 Task: In the  document Musicinfulence.htmlMake this file  'available offline' Check 'Vision History' View the  non- printing characters
Action: Mouse moved to (465, 453)
Screenshot: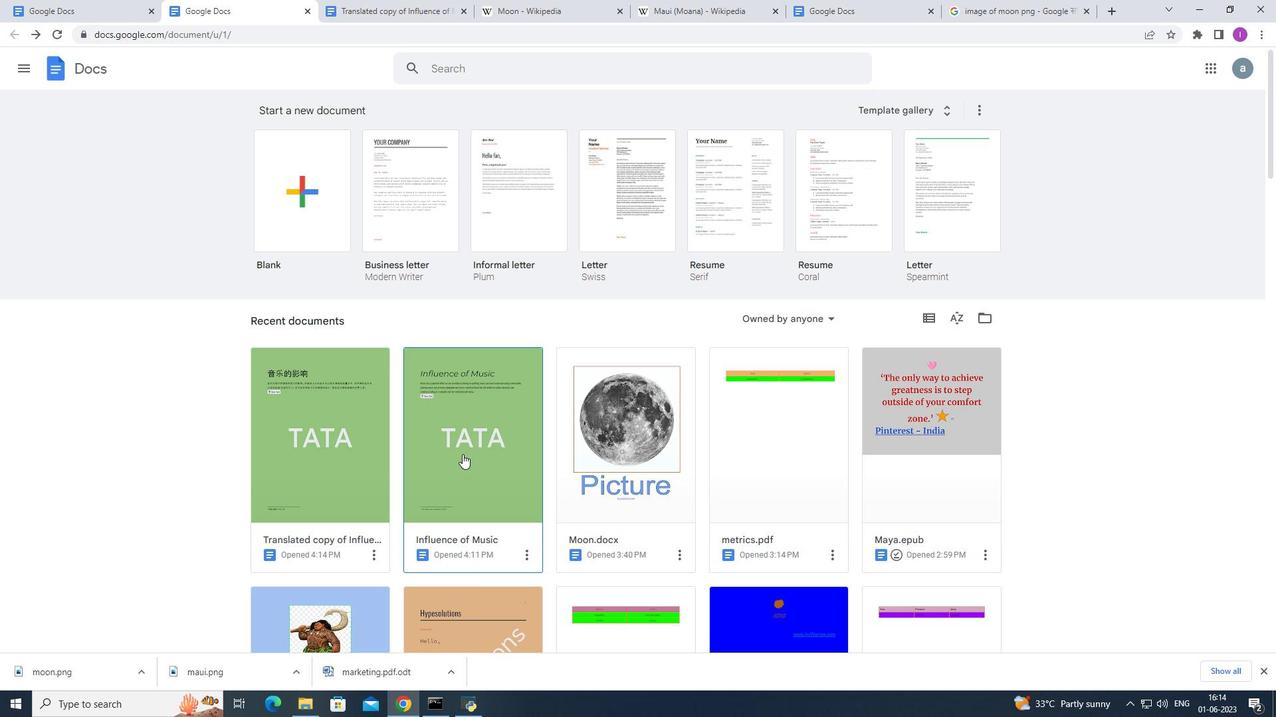 
Action: Mouse pressed left at (465, 453)
Screenshot: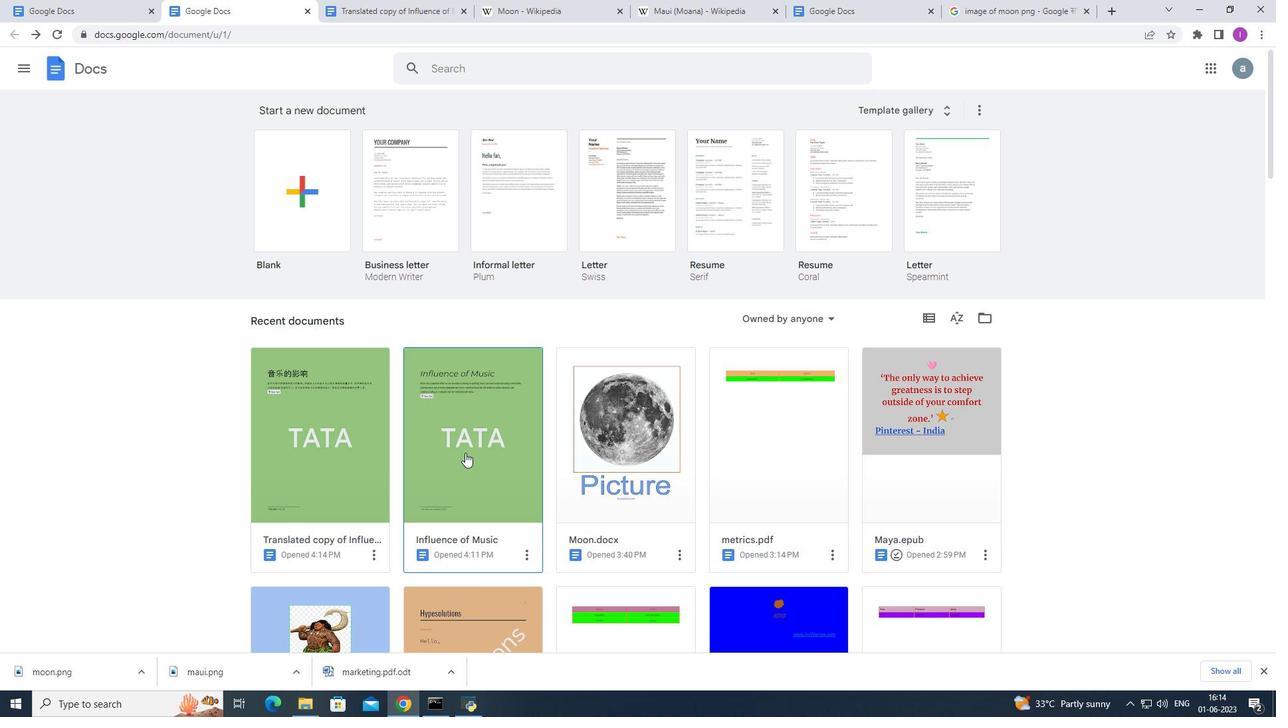 
Action: Mouse moved to (43, 77)
Screenshot: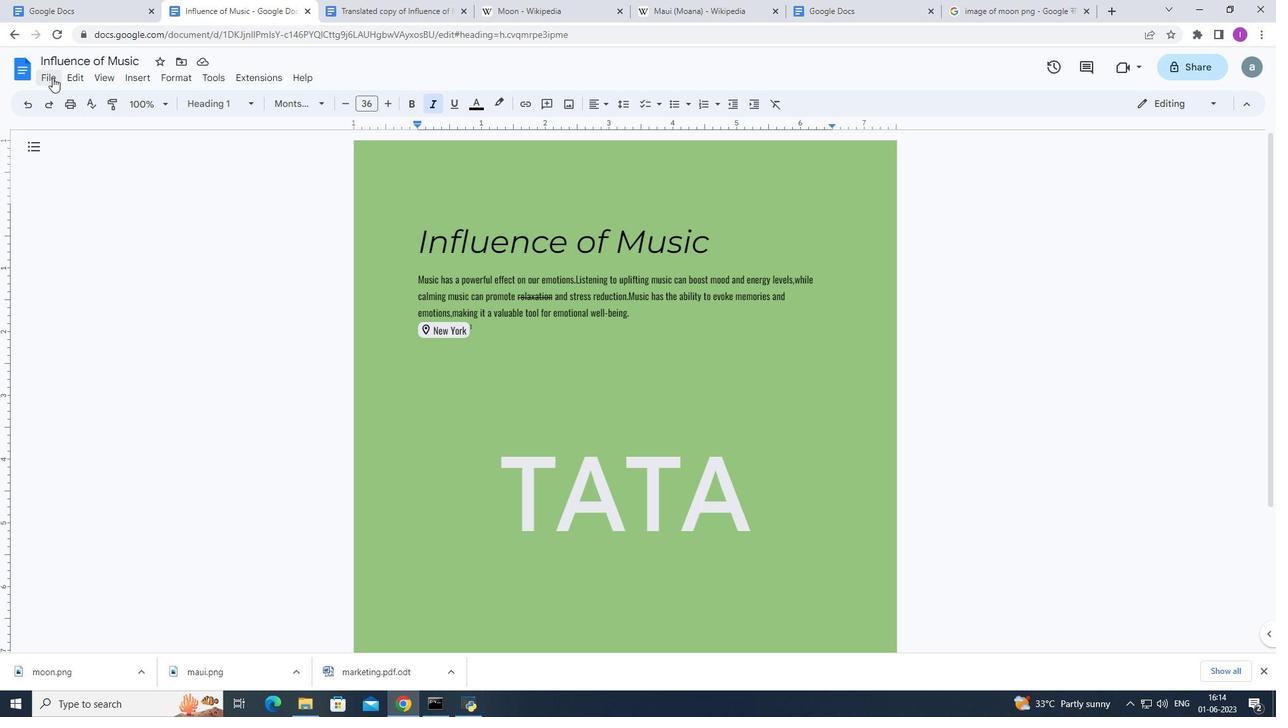 
Action: Mouse pressed left at (43, 77)
Screenshot: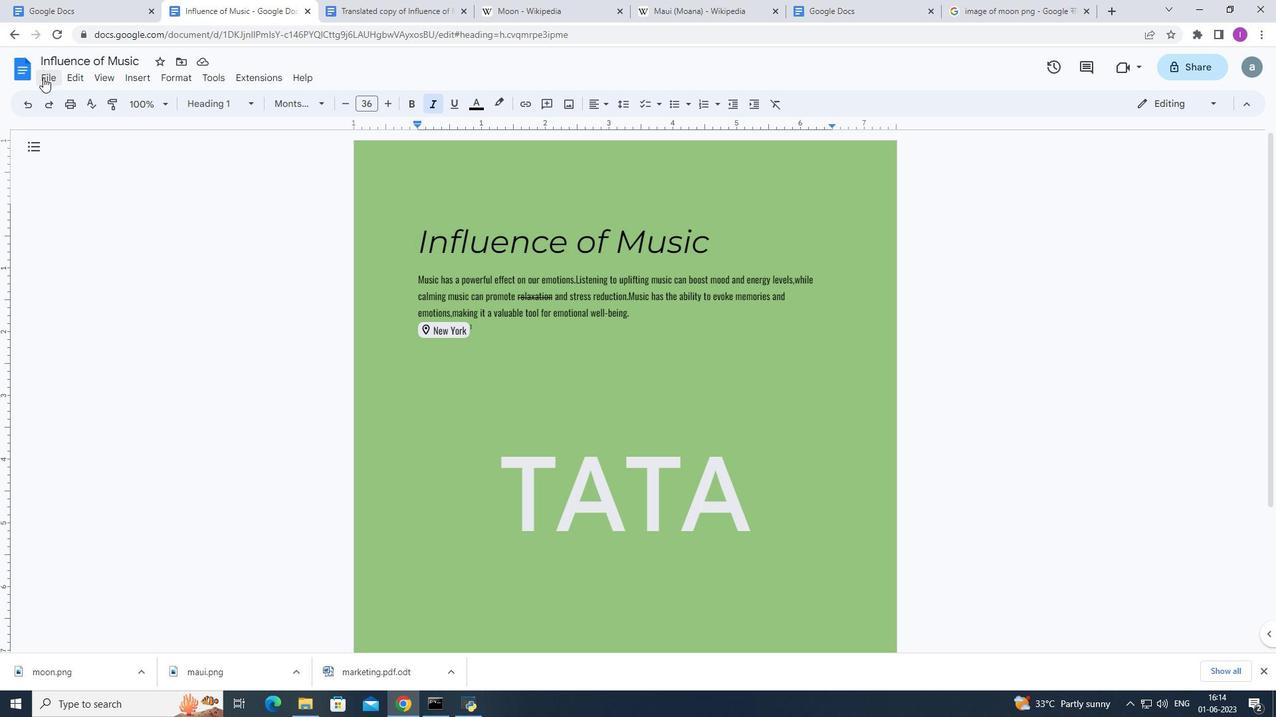 
Action: Mouse moved to (93, 463)
Screenshot: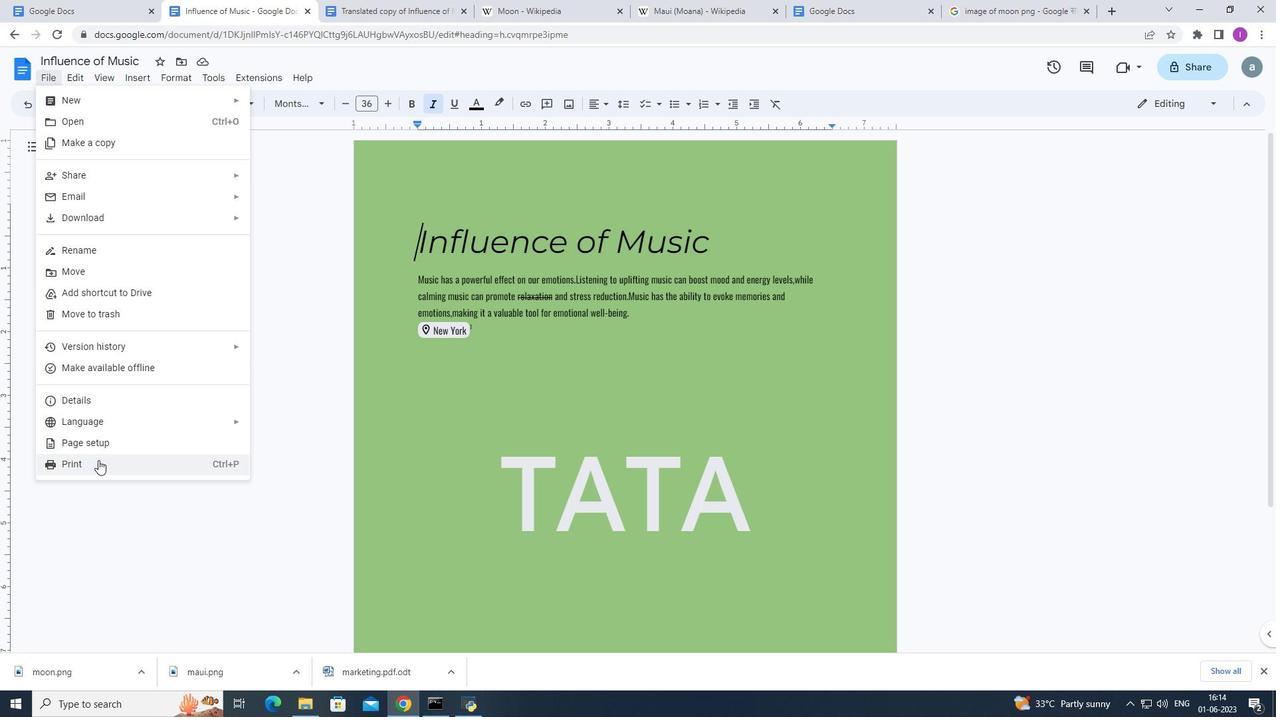 
Action: Mouse pressed left at (93, 463)
Screenshot: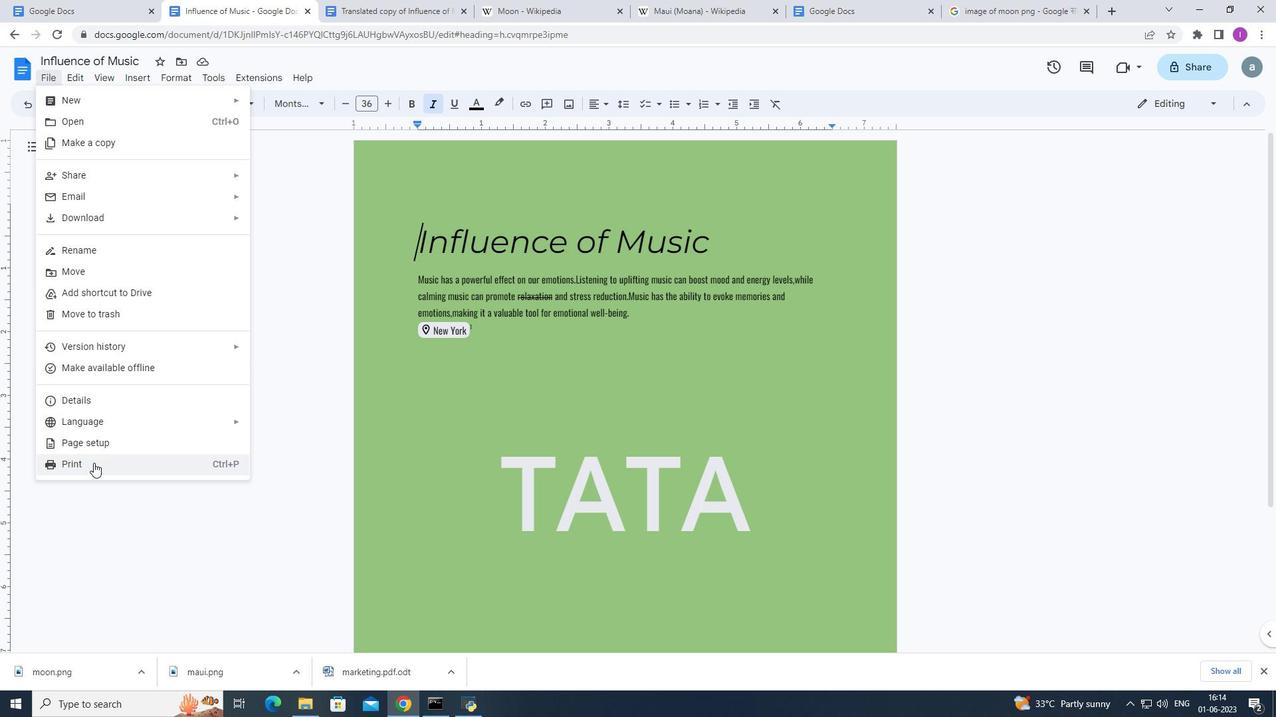 
Action: Mouse moved to (1045, 600)
Screenshot: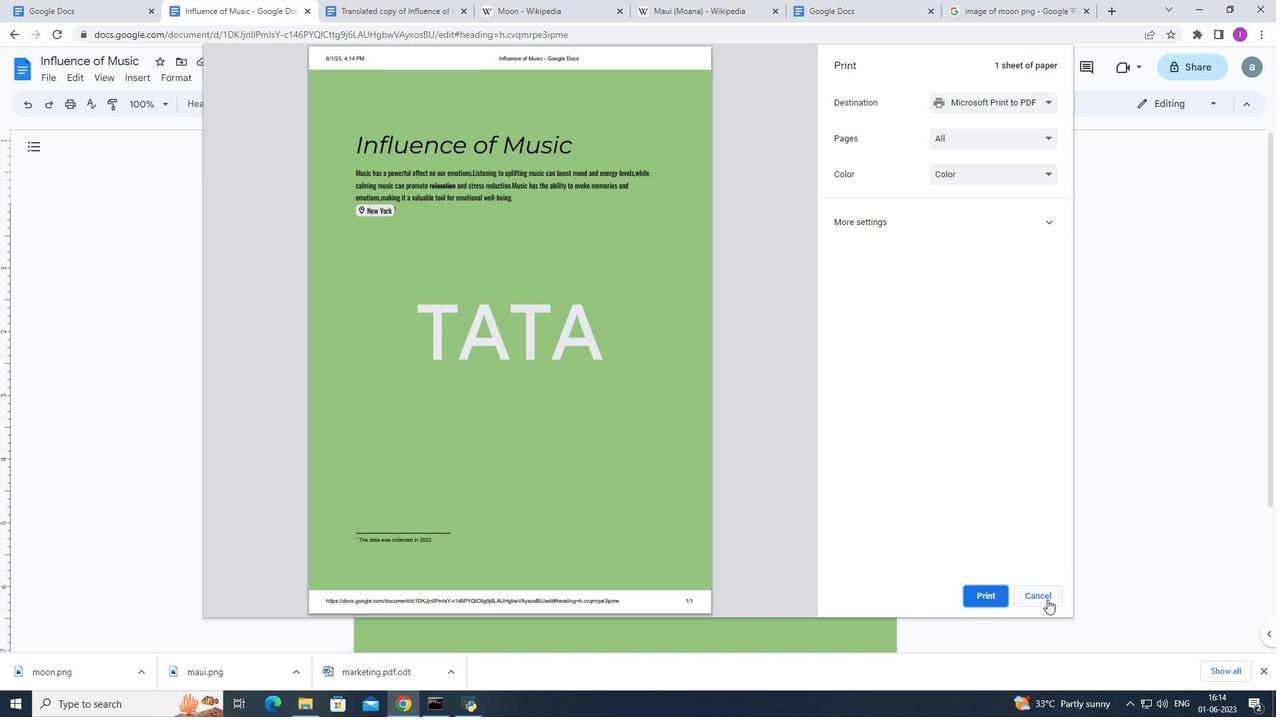 
Action: Mouse pressed left at (1045, 600)
Screenshot: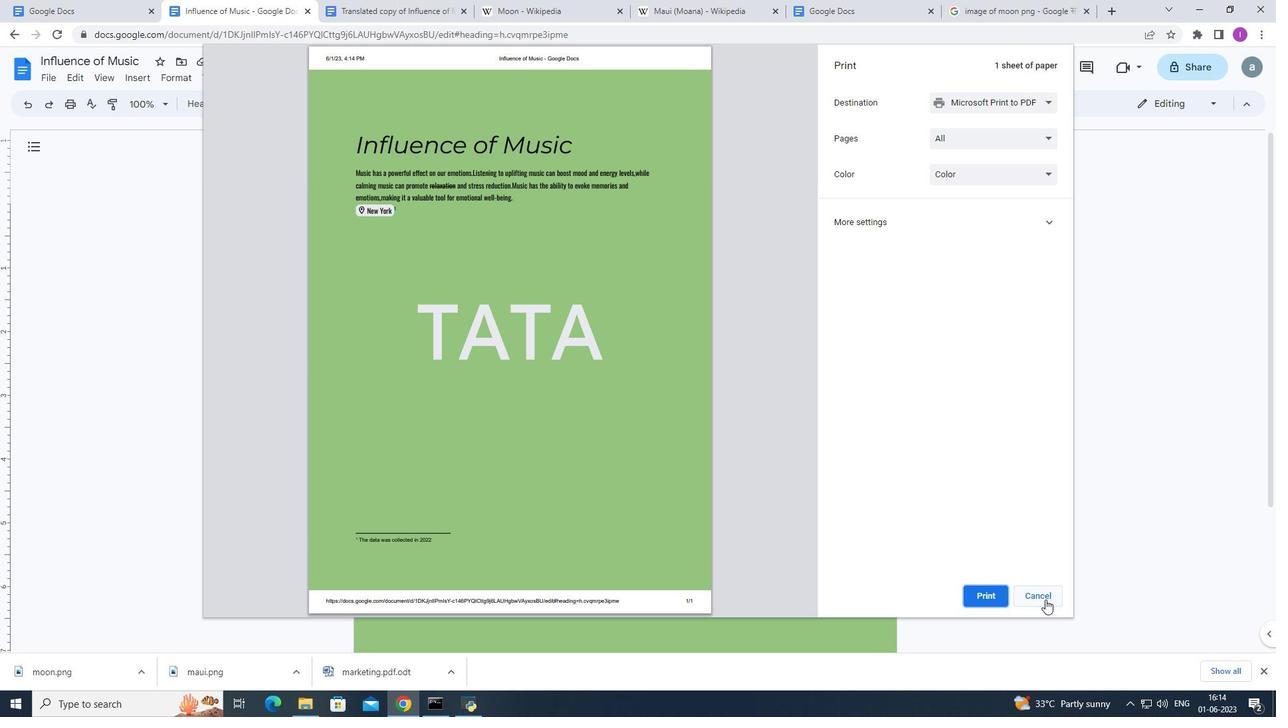 
Action: Mouse moved to (50, 82)
Screenshot: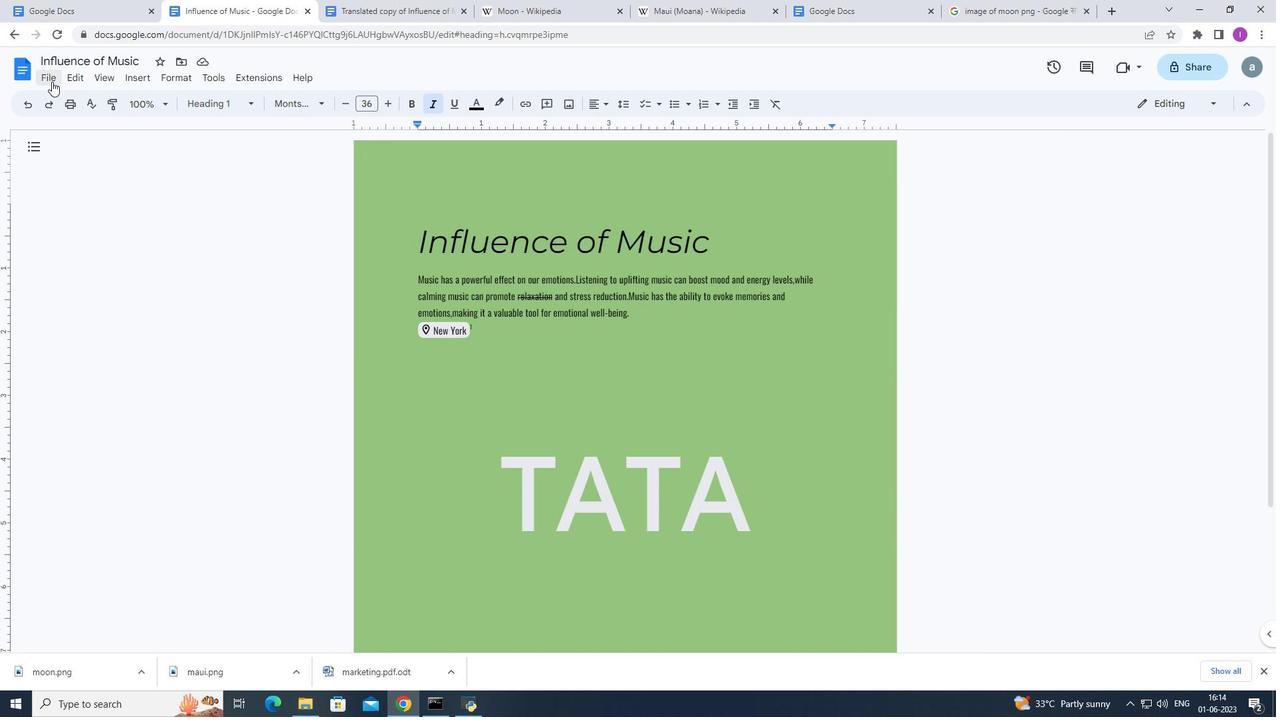 
Action: Mouse pressed left at (50, 82)
Screenshot: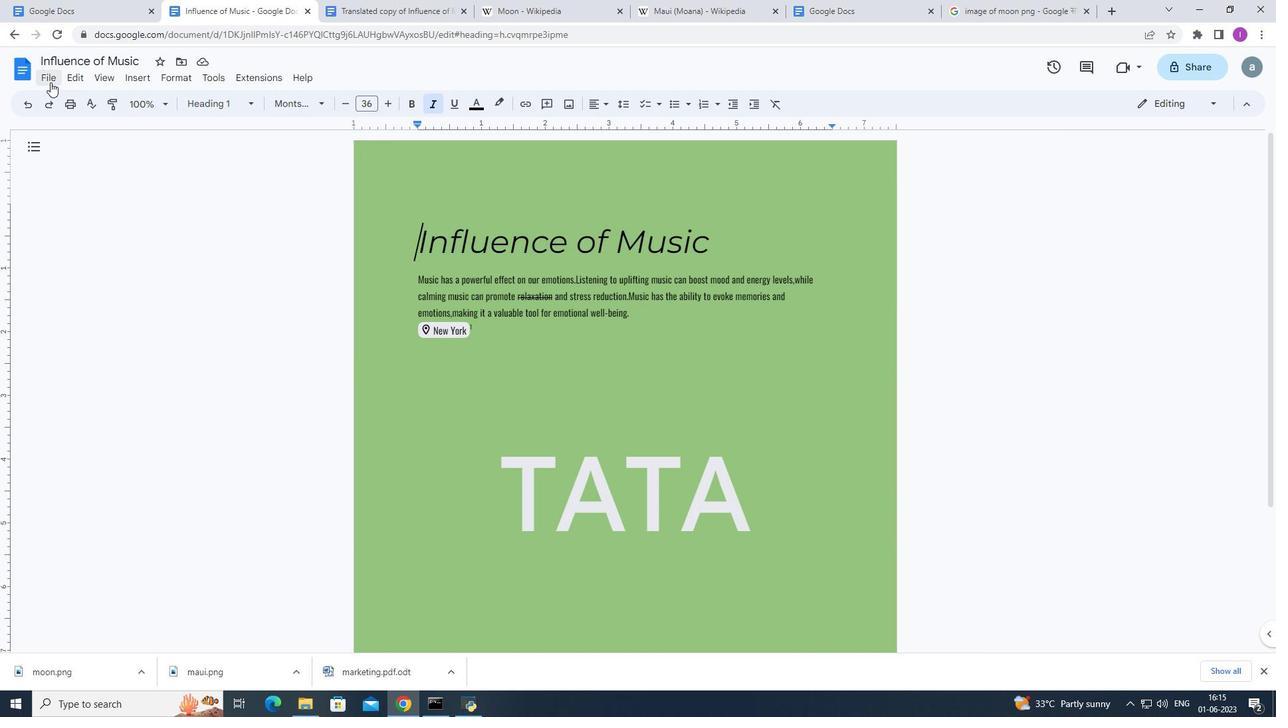 
Action: Mouse moved to (129, 374)
Screenshot: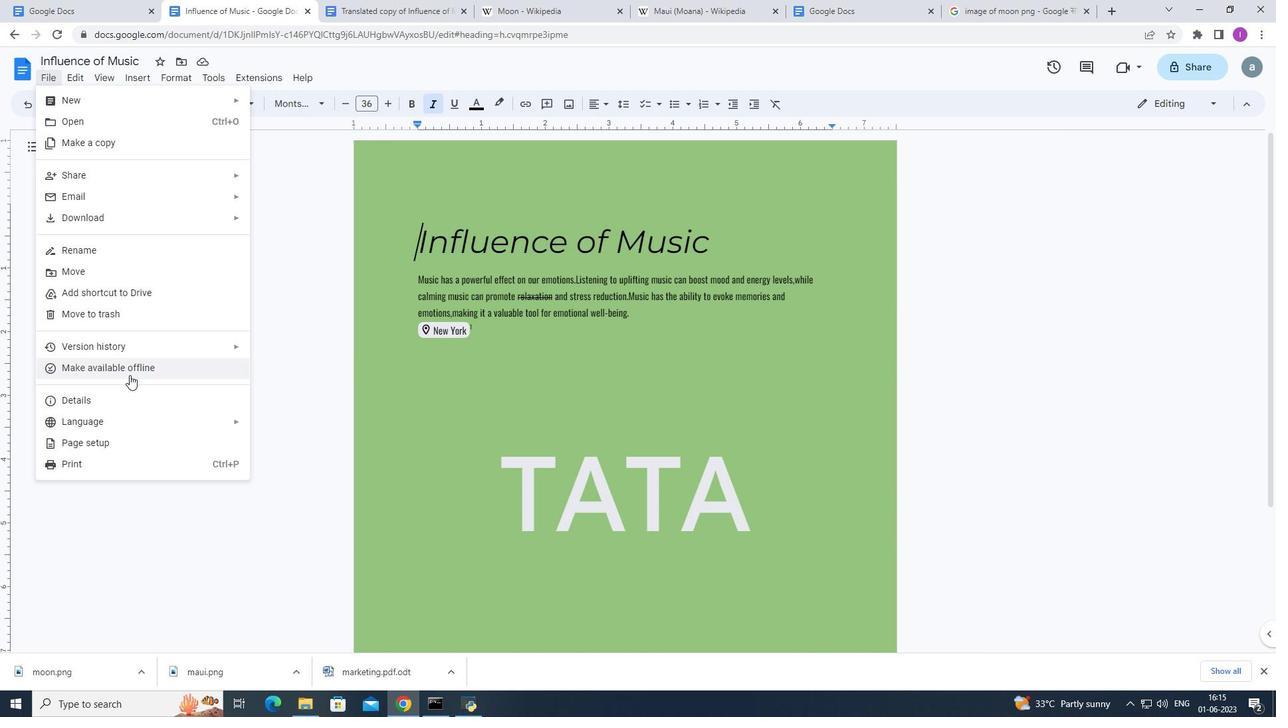
Action: Mouse pressed left at (129, 374)
Screenshot: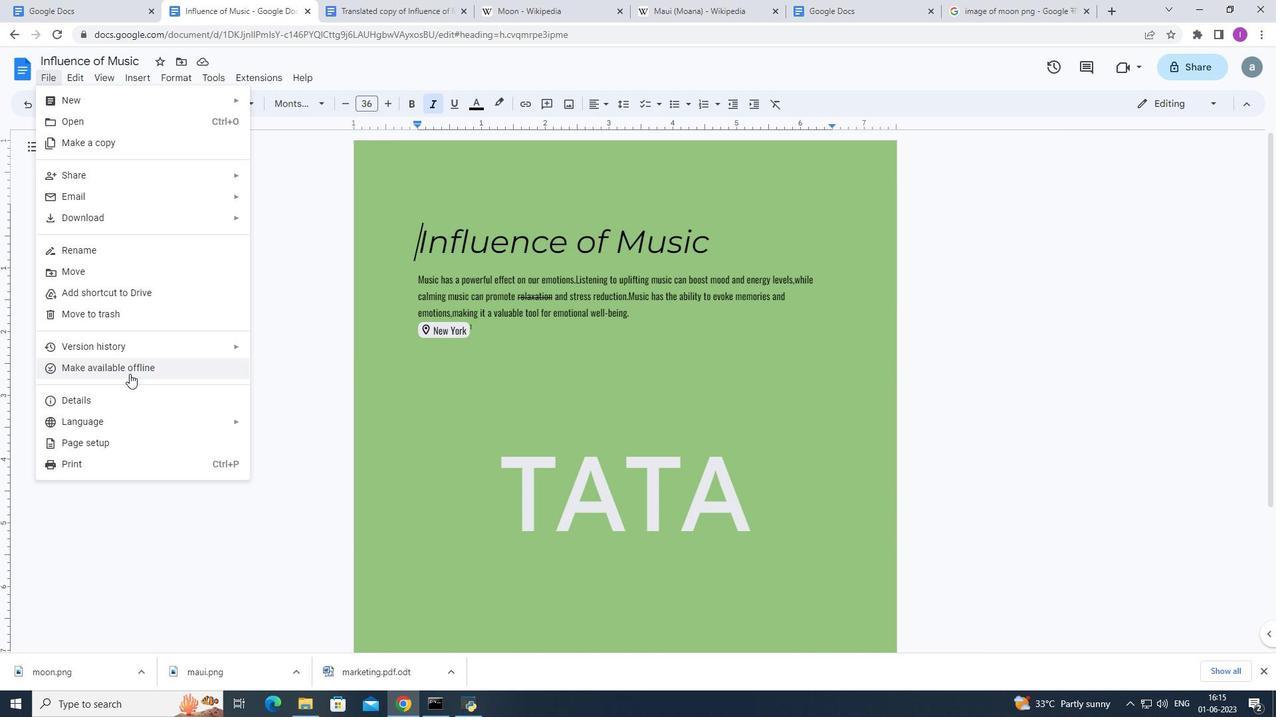 
Action: Mouse moved to (41, 74)
Screenshot: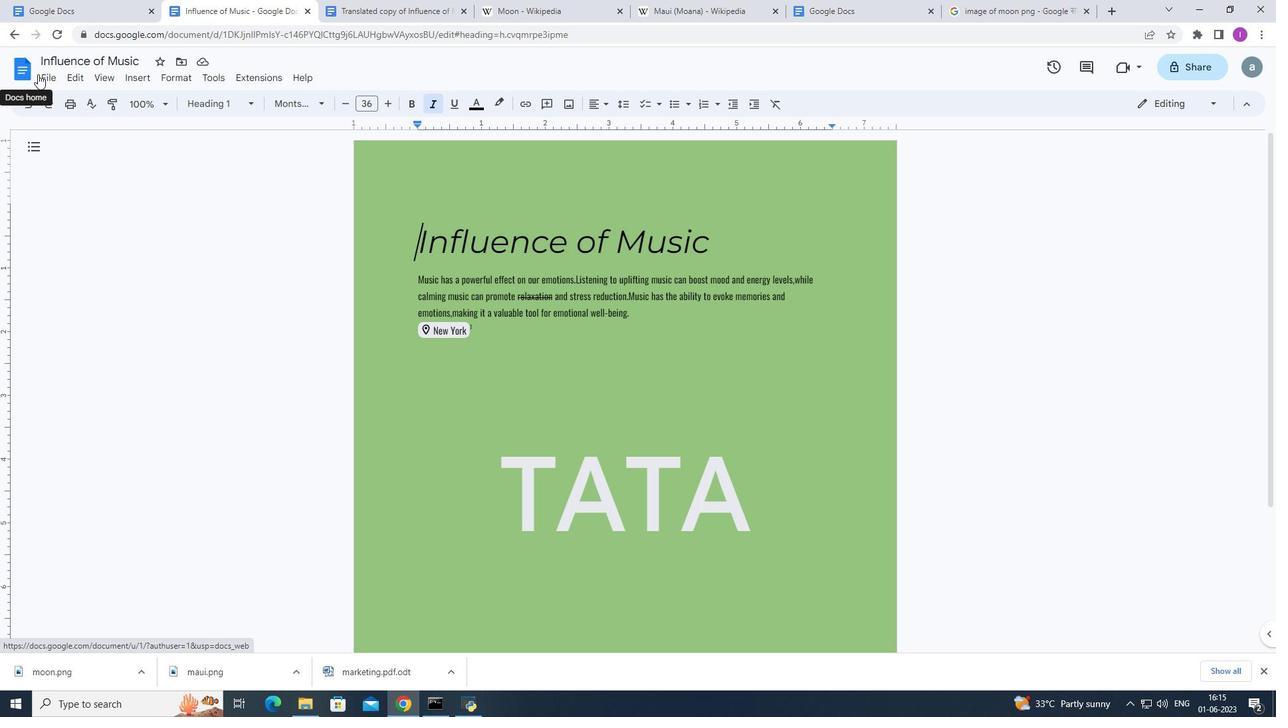 
Action: Mouse pressed left at (41, 74)
Screenshot: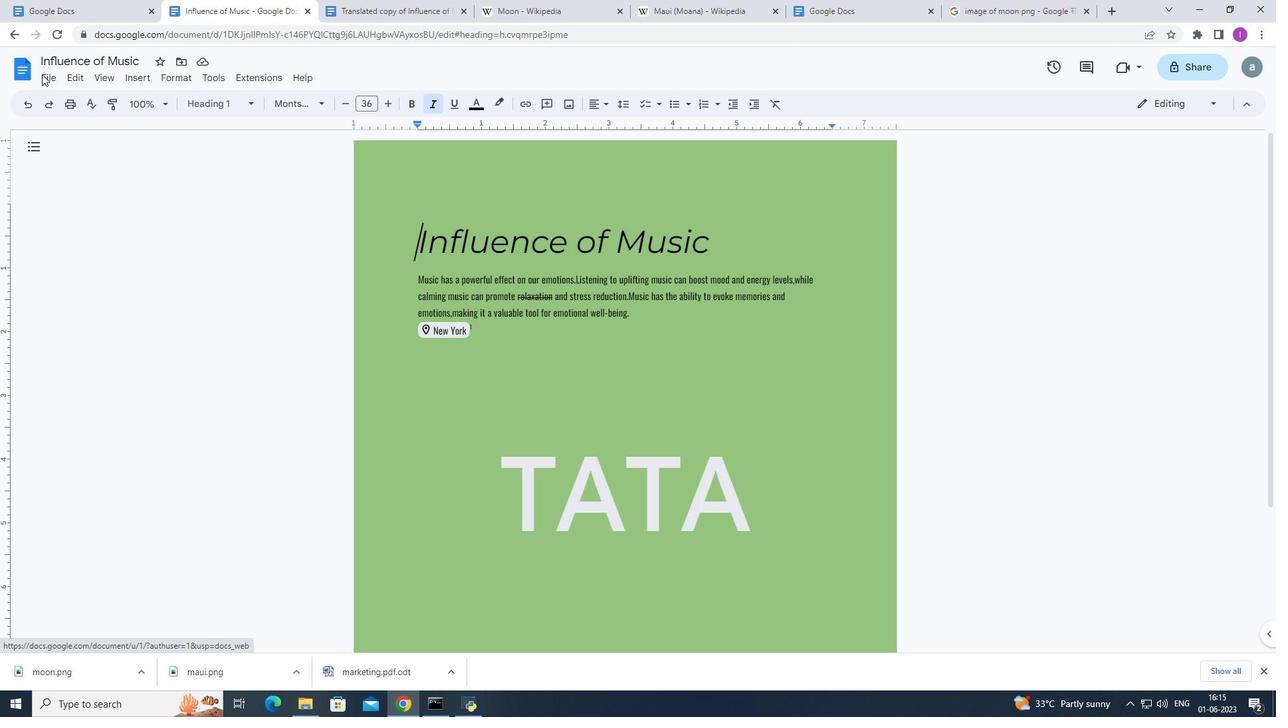 
Action: Mouse moved to (46, 80)
Screenshot: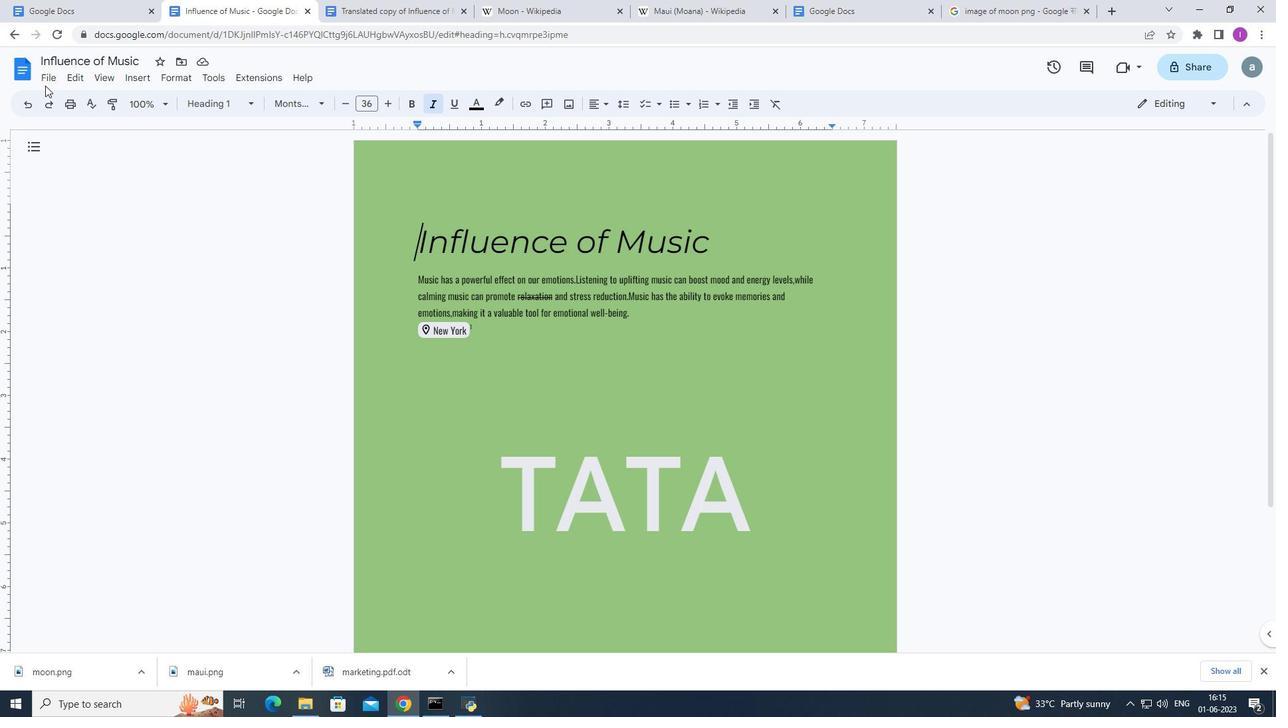 
Action: Mouse pressed left at (46, 80)
Screenshot: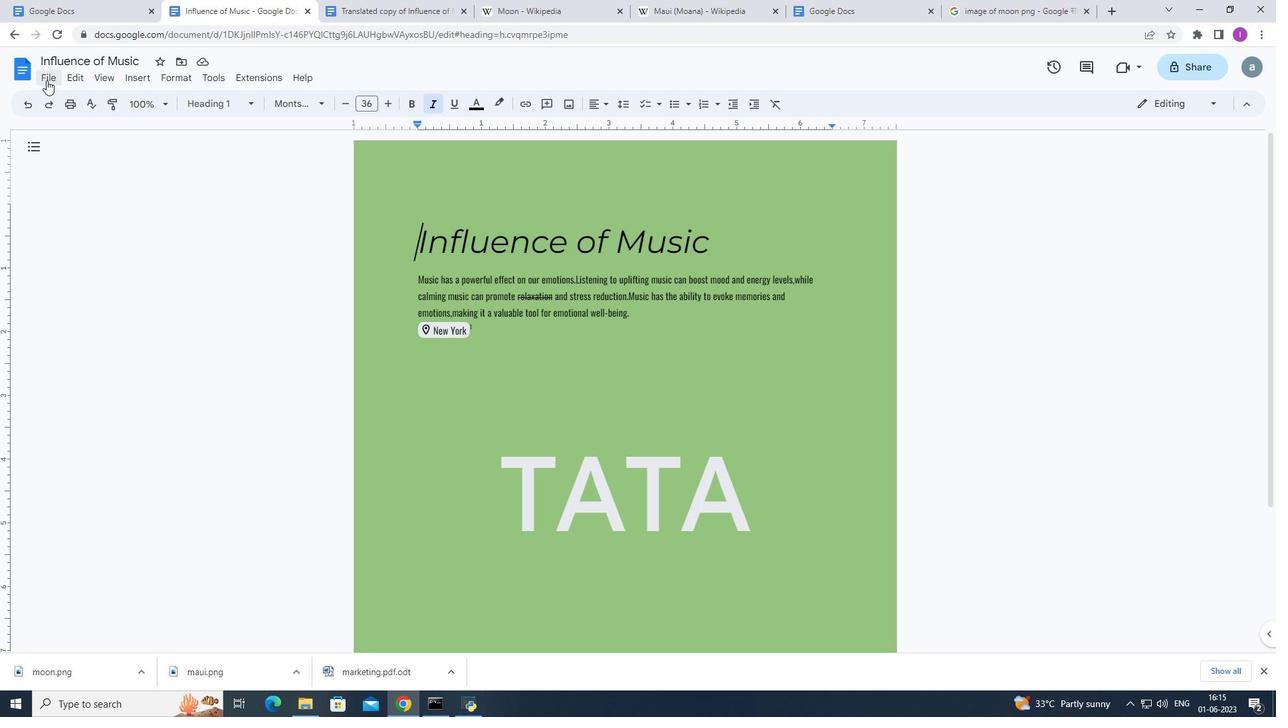 
Action: Mouse moved to (277, 372)
Screenshot: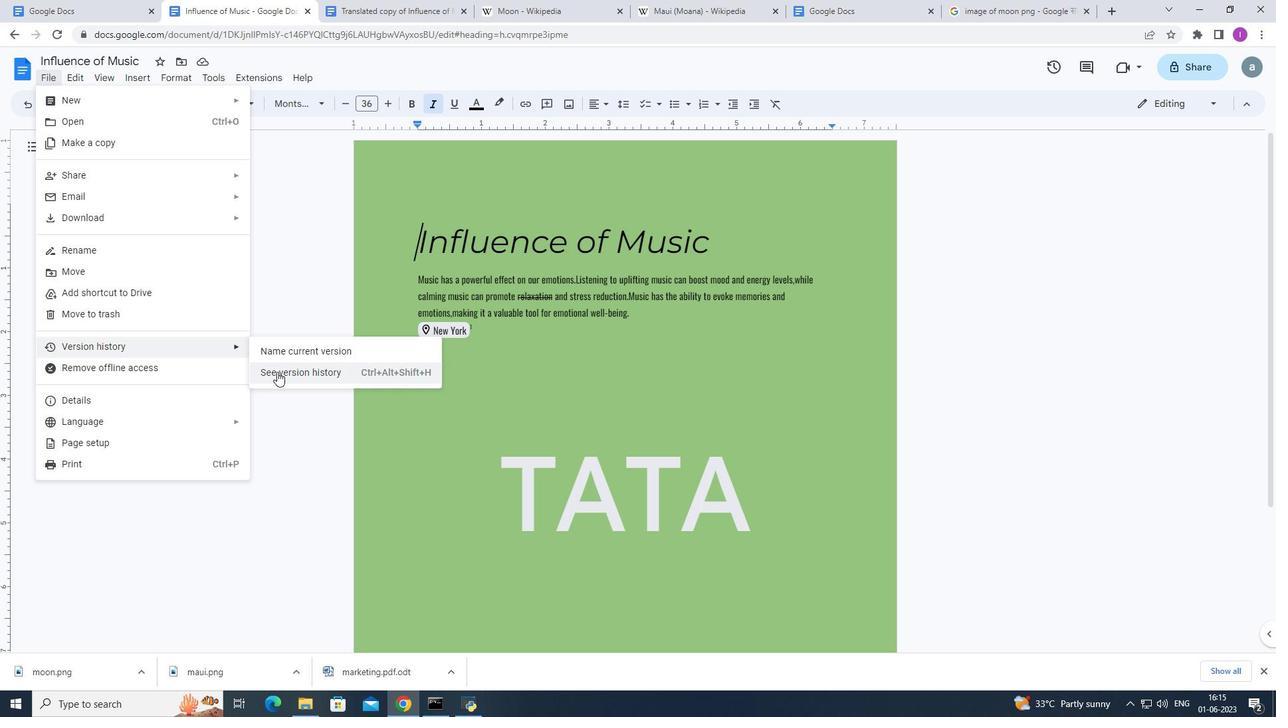 
Action: Mouse pressed left at (277, 372)
Screenshot: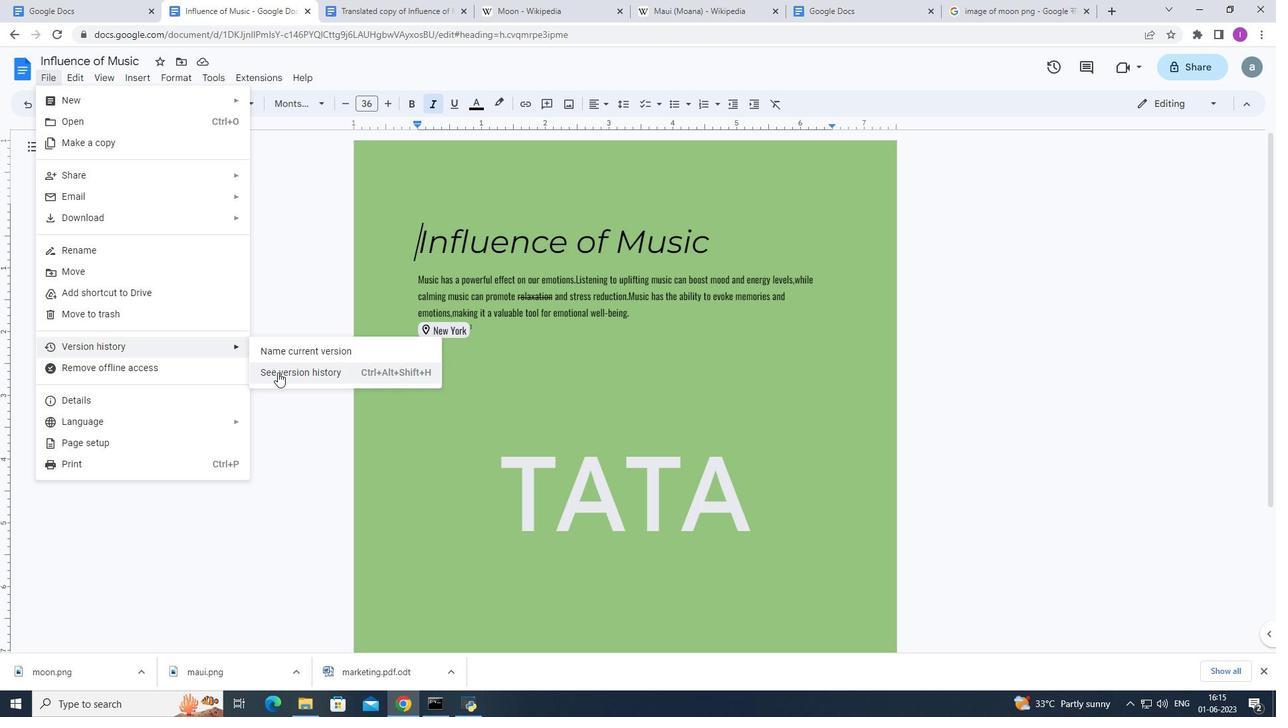 
Action: Mouse moved to (13, 29)
Screenshot: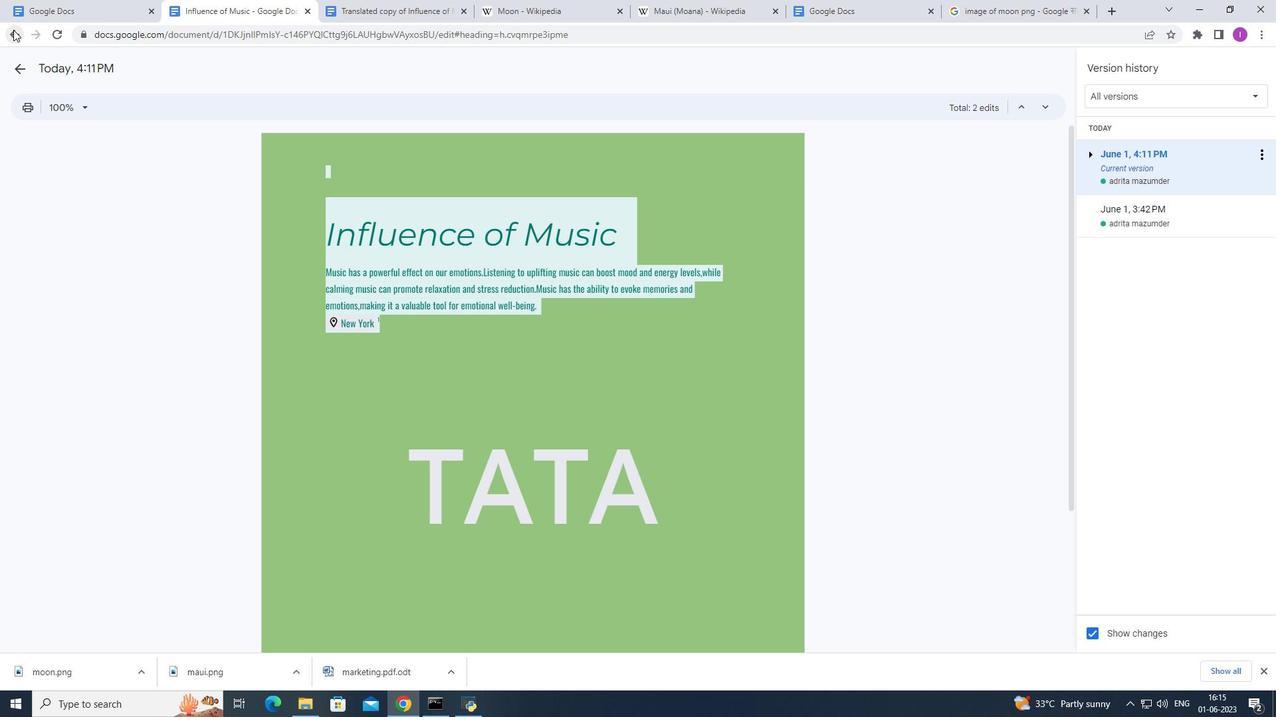 
Action: Mouse pressed left at (13, 29)
Screenshot: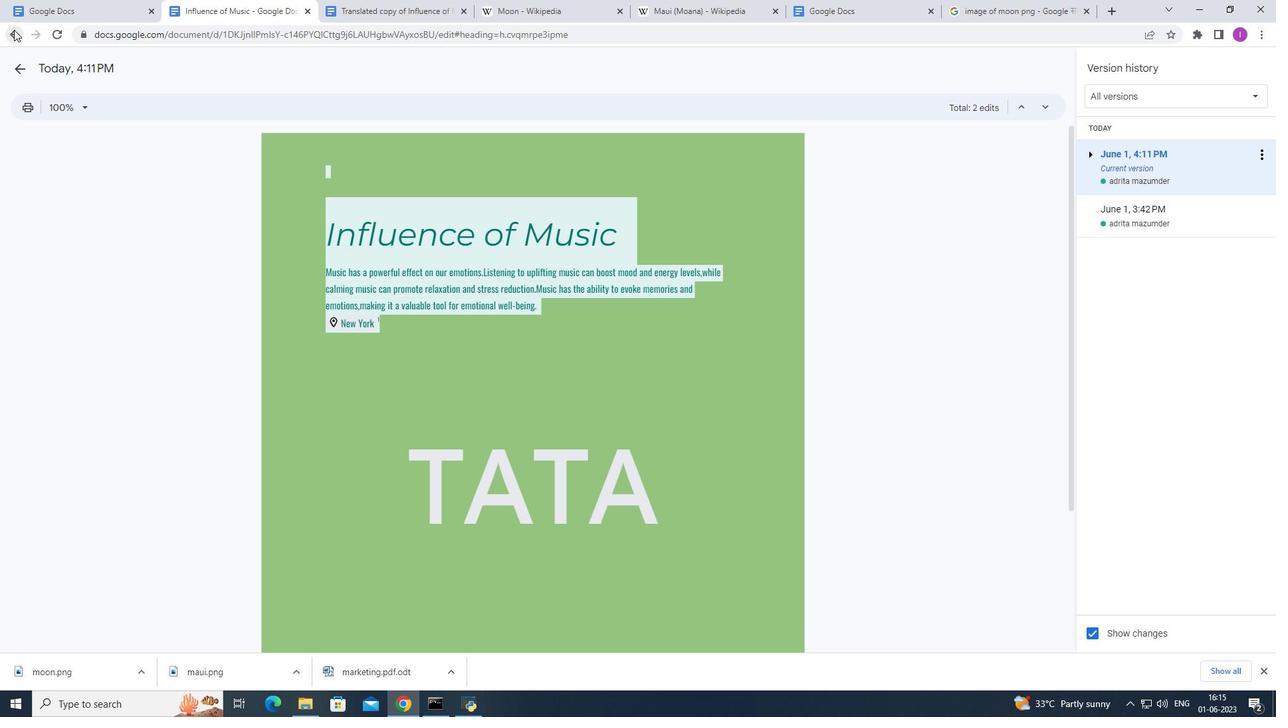 
Action: Mouse moved to (297, 372)
Screenshot: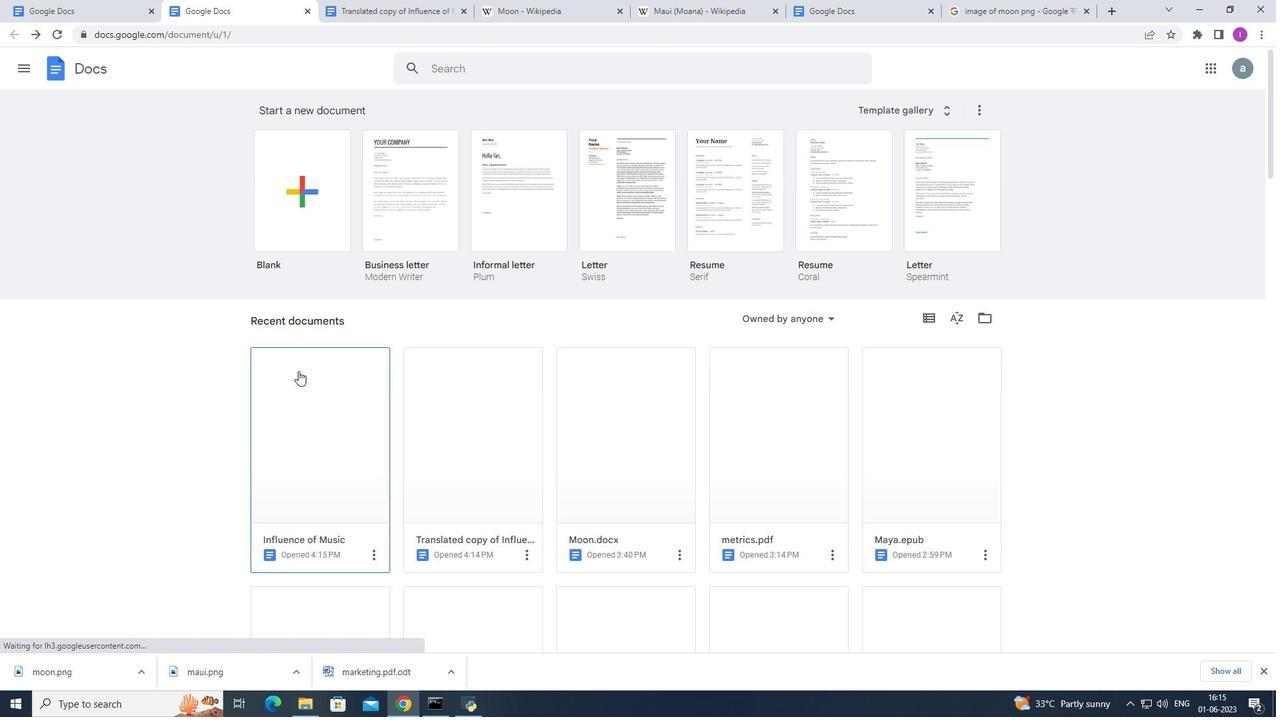
Action: Mouse pressed left at (297, 372)
Screenshot: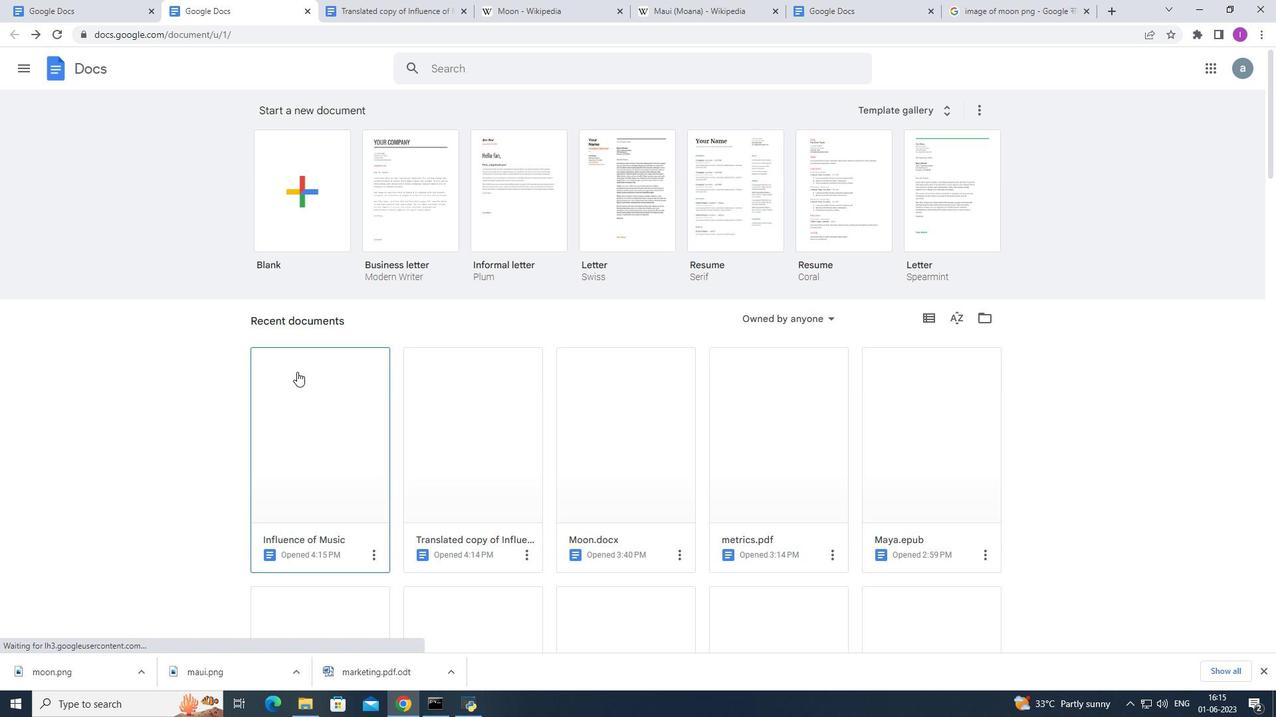 
Action: Mouse moved to (297, 367)
Screenshot: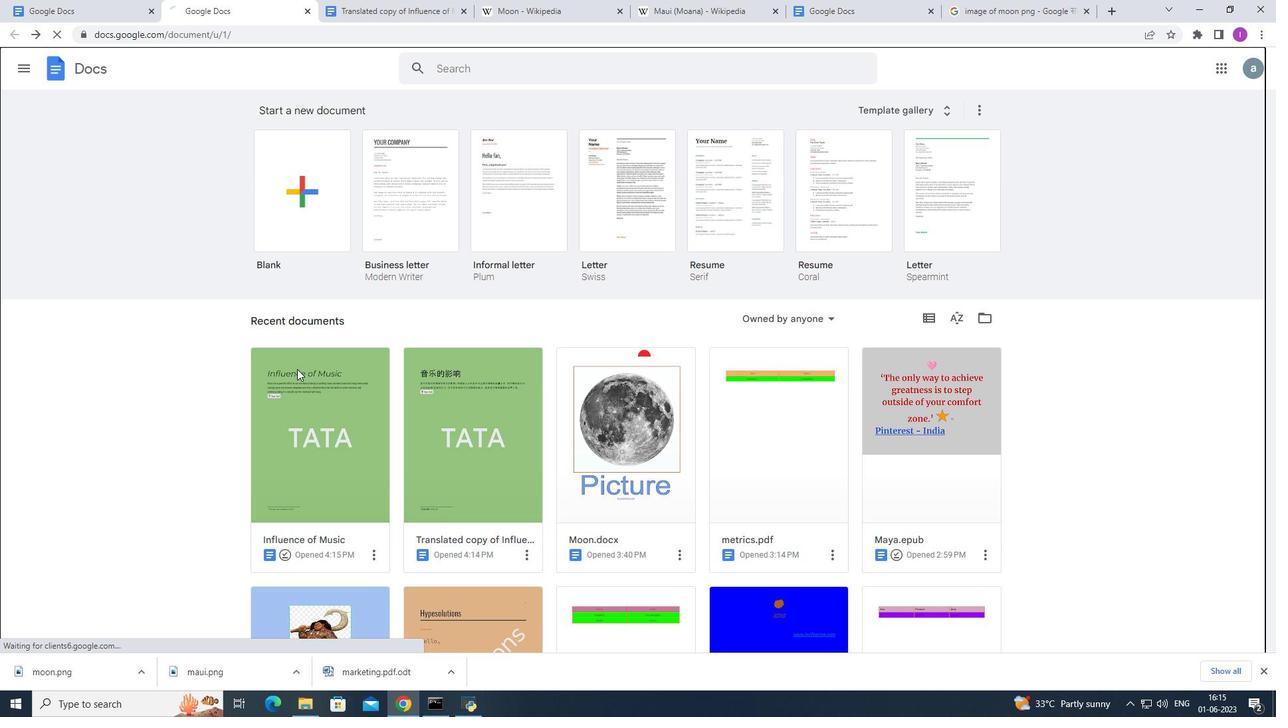 
Action: Mouse pressed left at (297, 367)
Screenshot: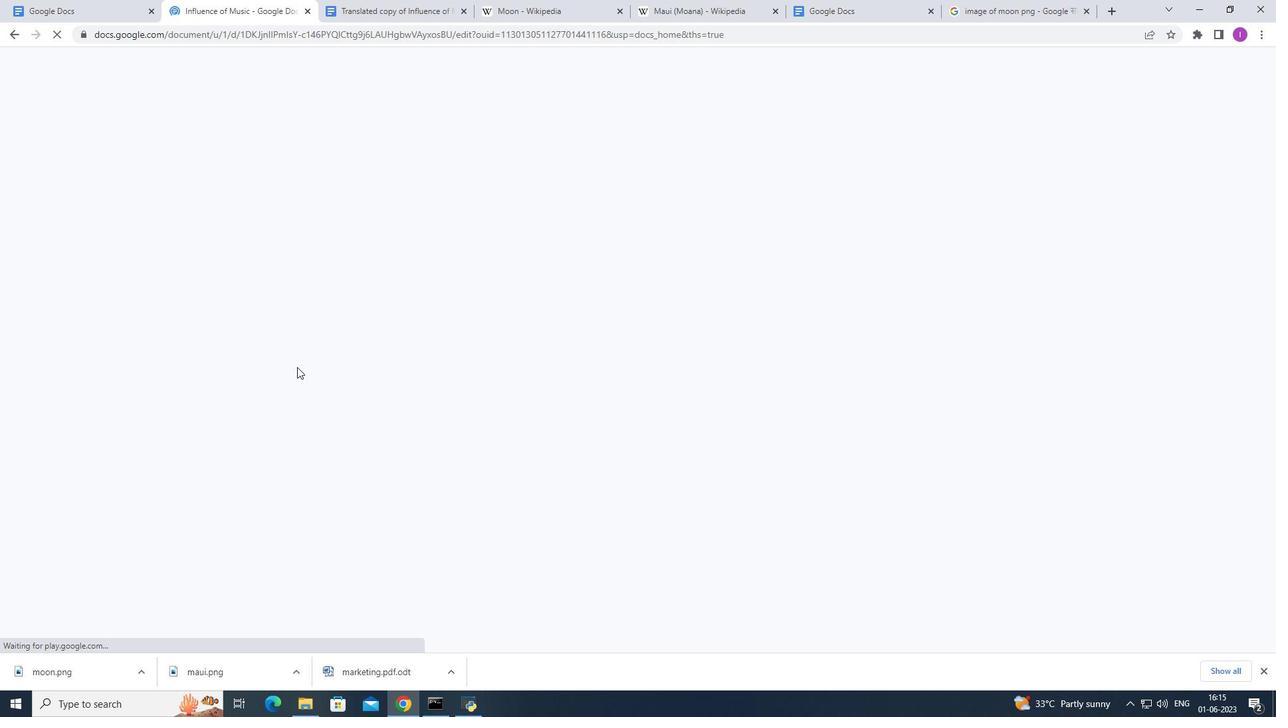 
Action: Mouse moved to (110, 78)
Screenshot: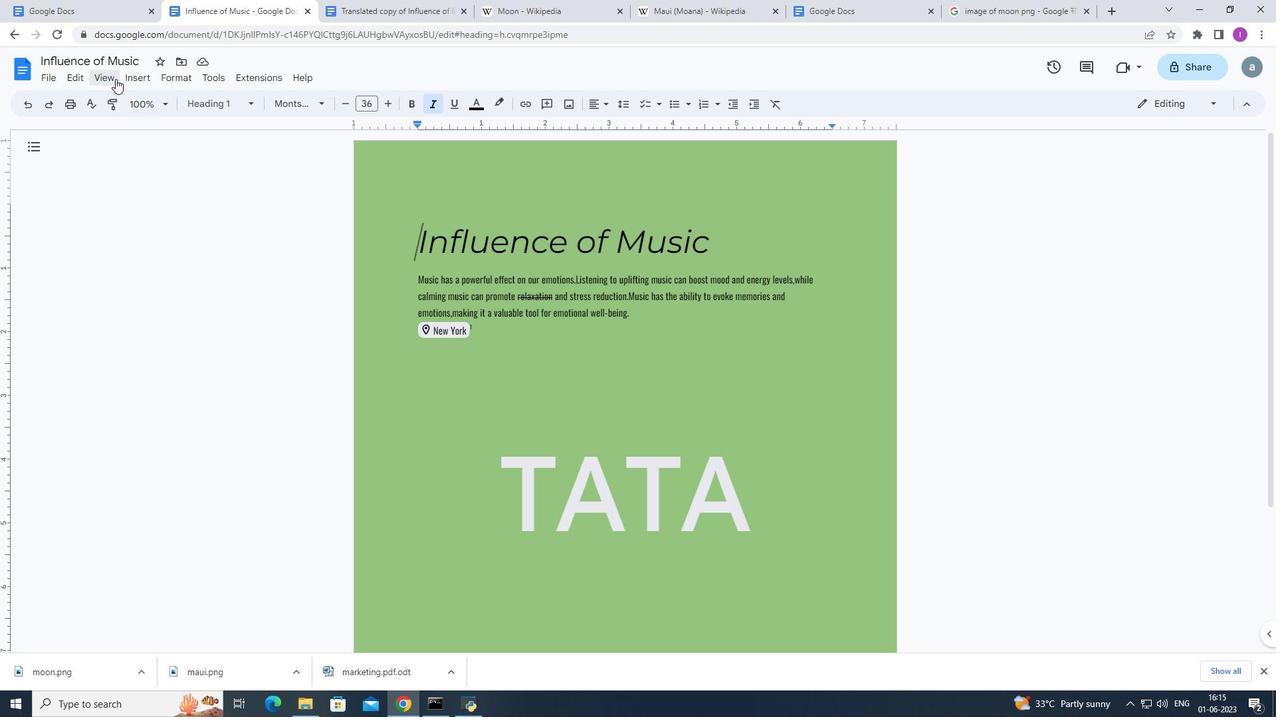 
Action: Mouse pressed left at (110, 78)
Screenshot: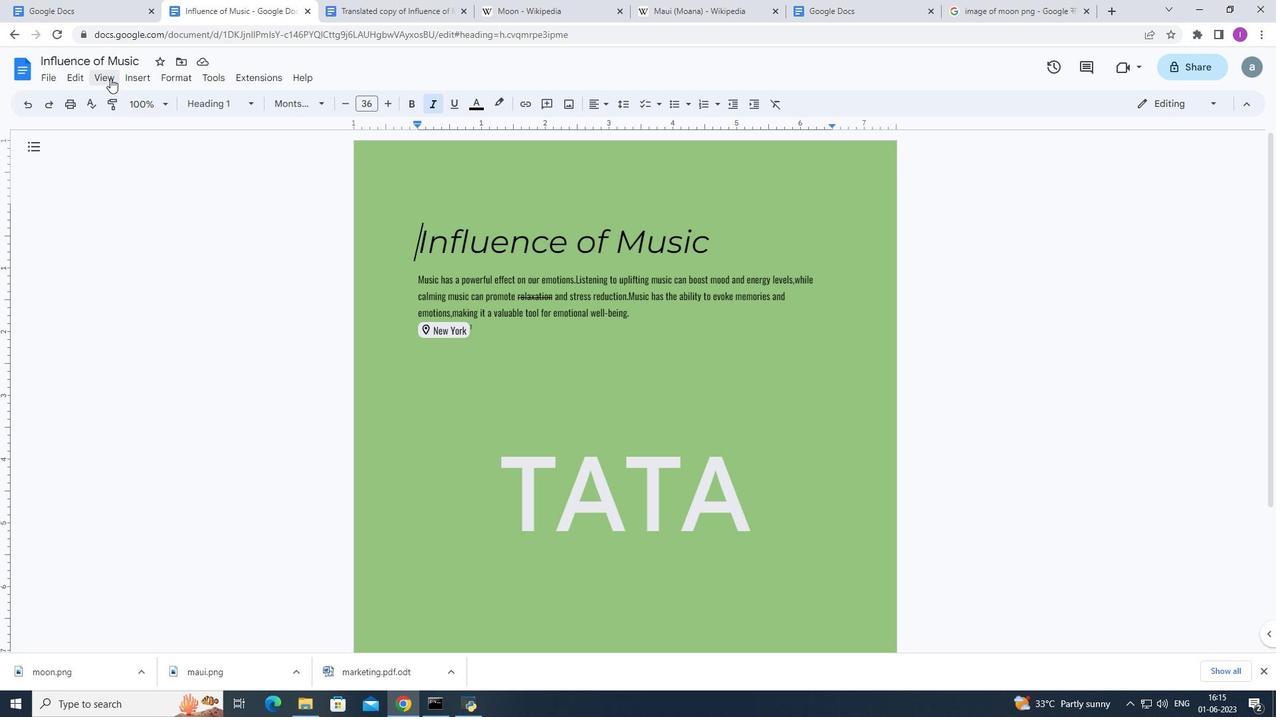 
Action: Mouse moved to (146, 216)
Screenshot: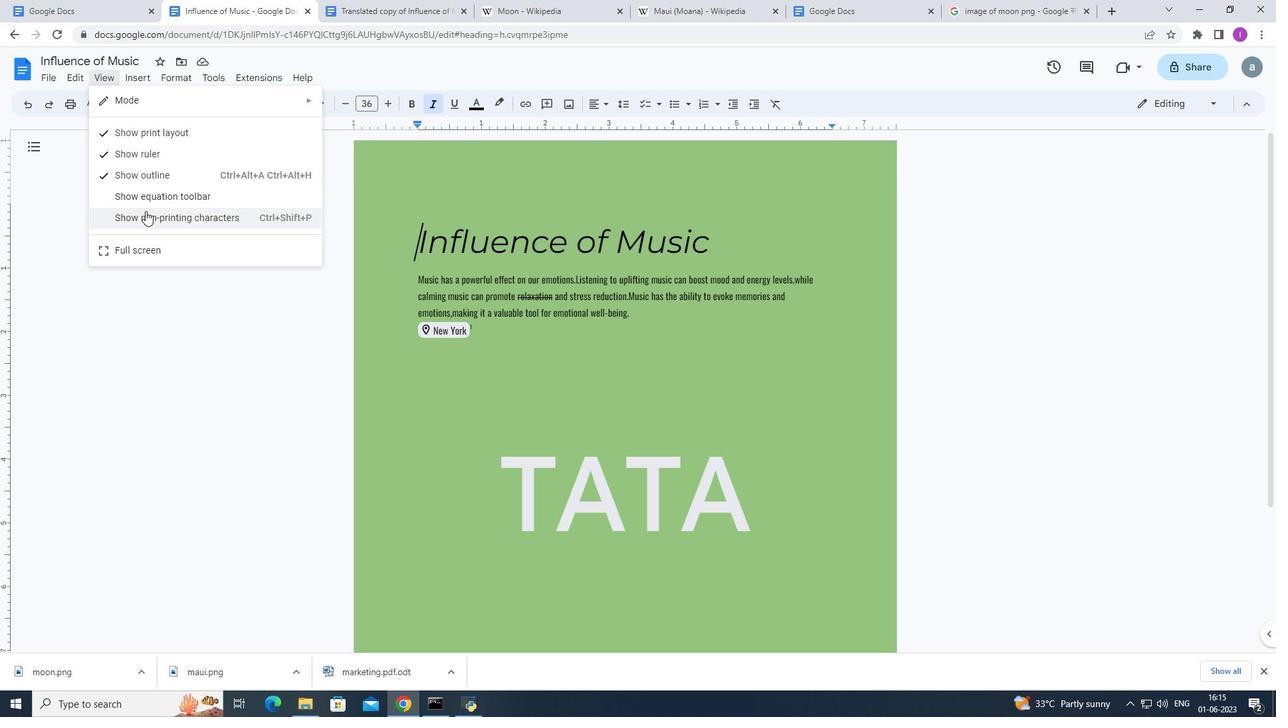 
Action: Mouse pressed left at (146, 216)
Screenshot: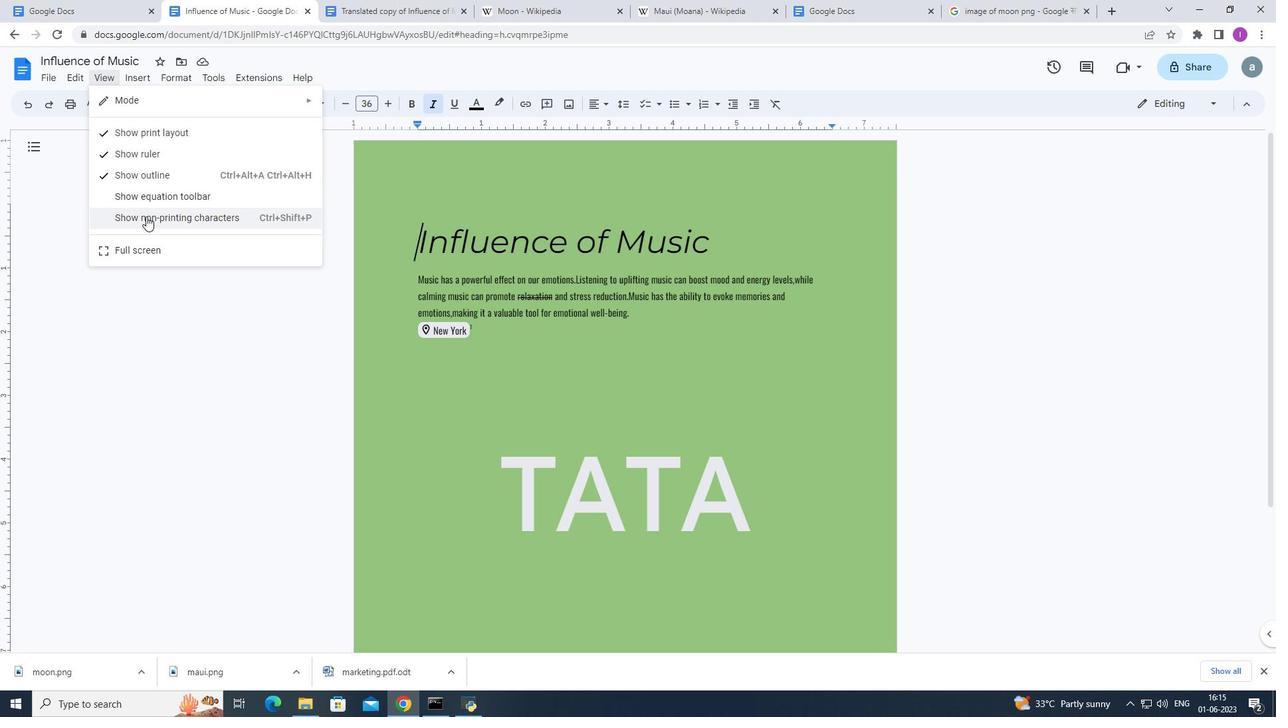 
Action: Mouse moved to (240, 328)
Screenshot: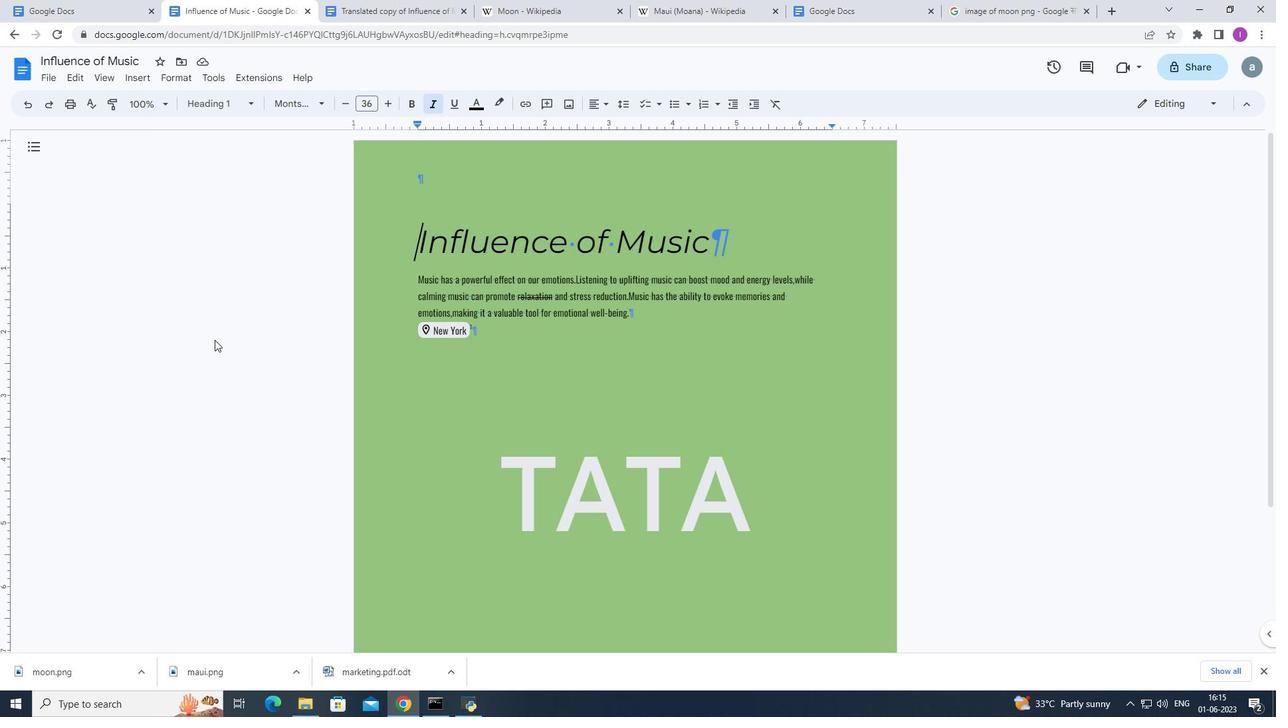 
